 Task: Sort the products in the category "Fragrance" by best match.
Action: Mouse moved to (260, 127)
Screenshot: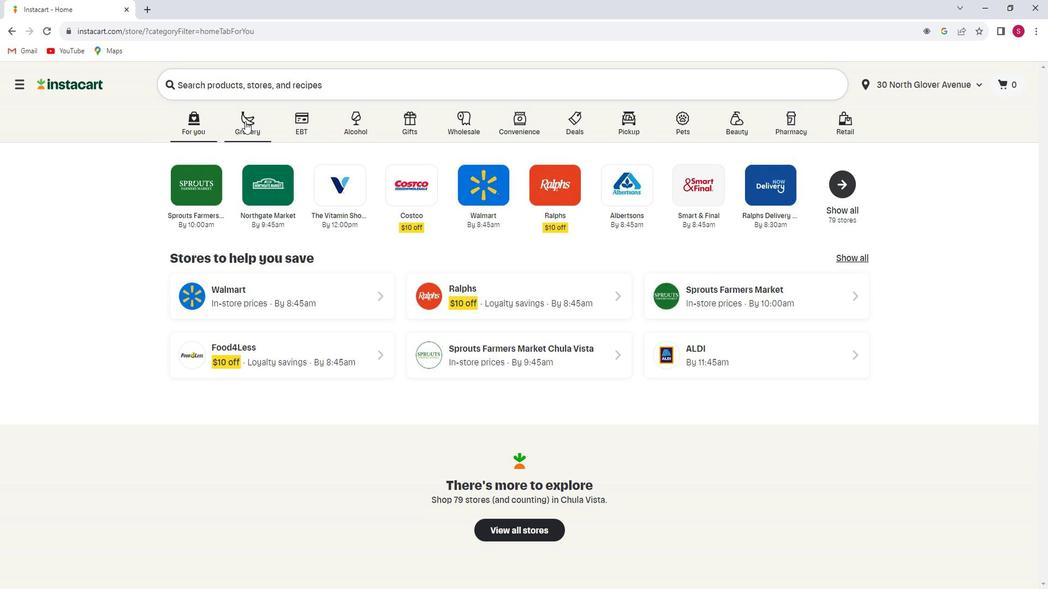 
Action: Mouse pressed left at (260, 127)
Screenshot: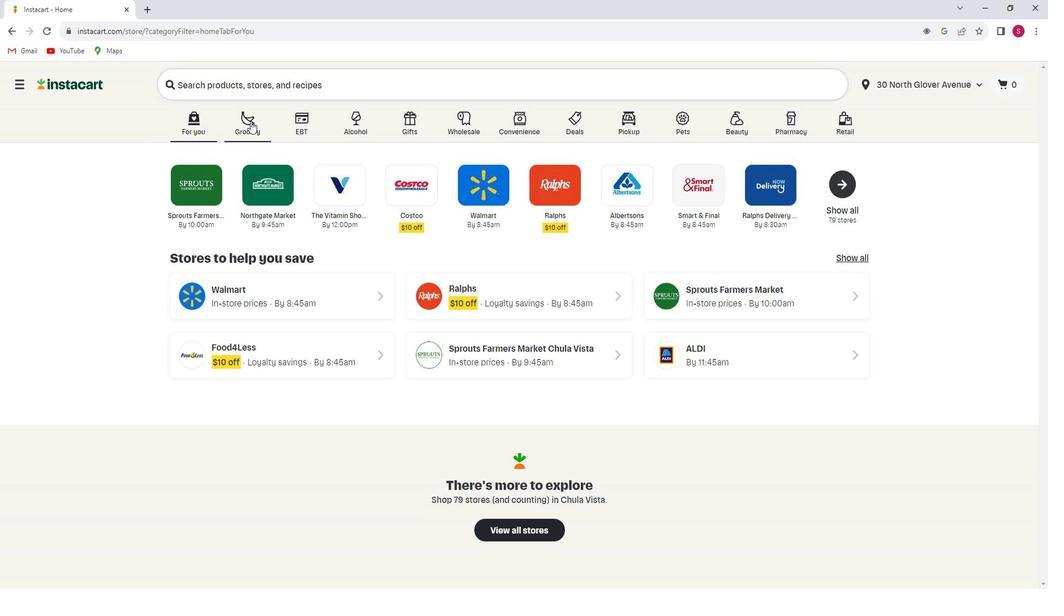 
Action: Mouse moved to (280, 322)
Screenshot: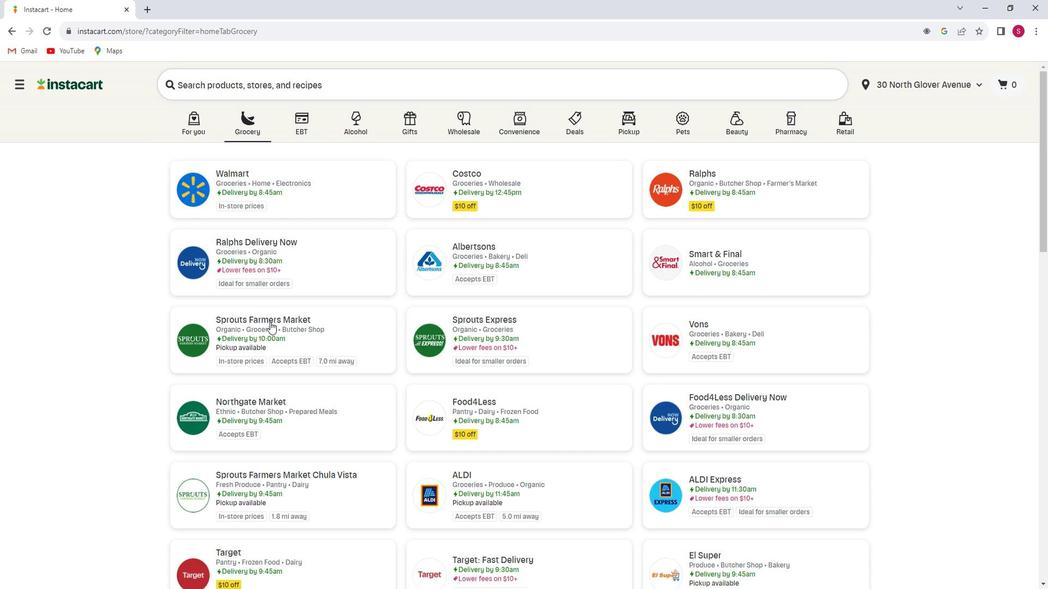
Action: Mouse pressed left at (280, 322)
Screenshot: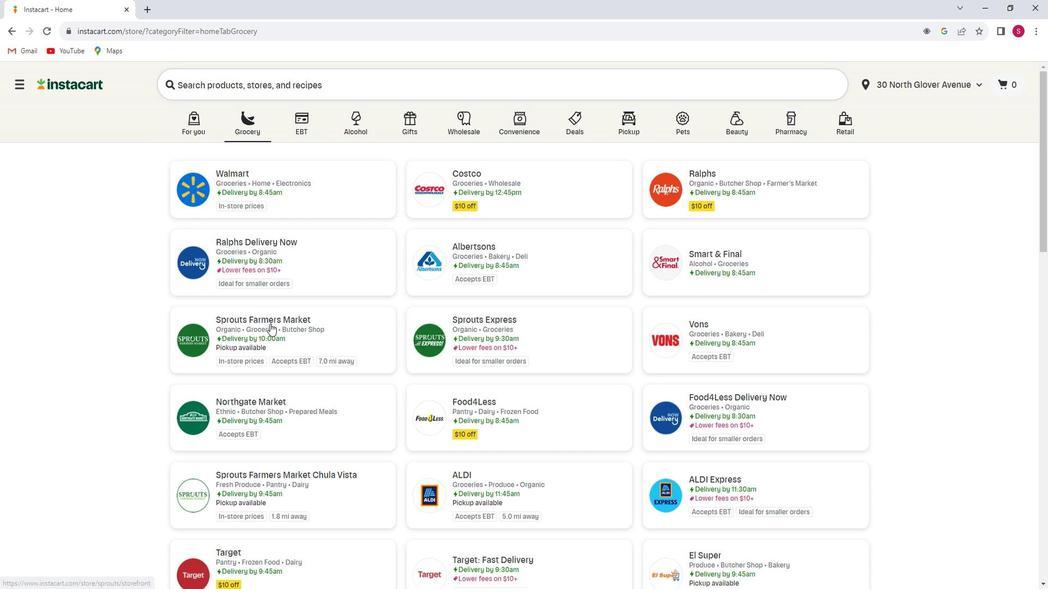 
Action: Mouse moved to (96, 355)
Screenshot: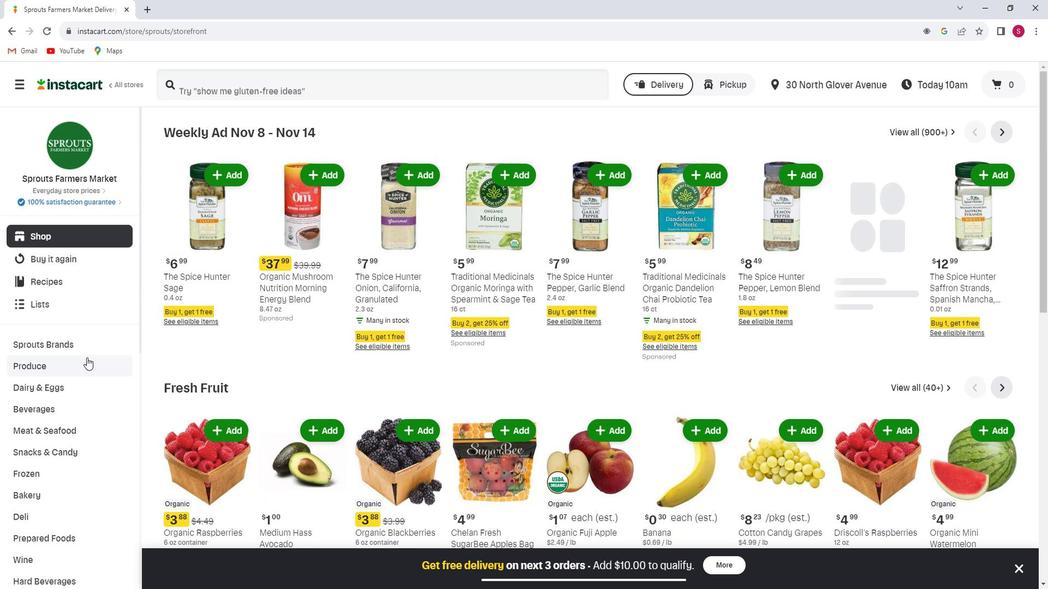 
Action: Mouse scrolled (96, 354) with delta (0, 0)
Screenshot: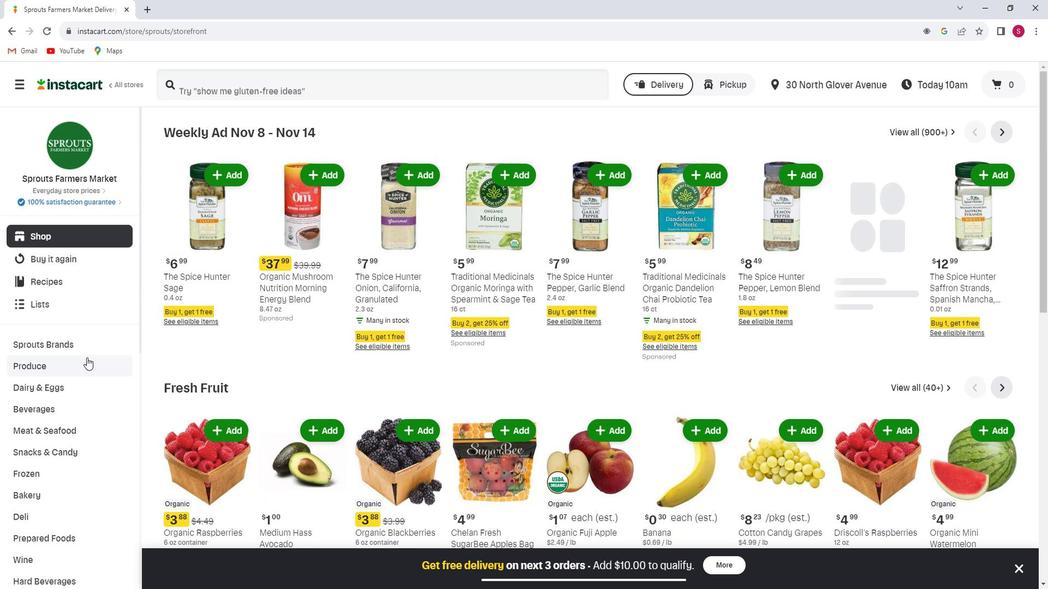 
Action: Mouse scrolled (96, 354) with delta (0, 0)
Screenshot: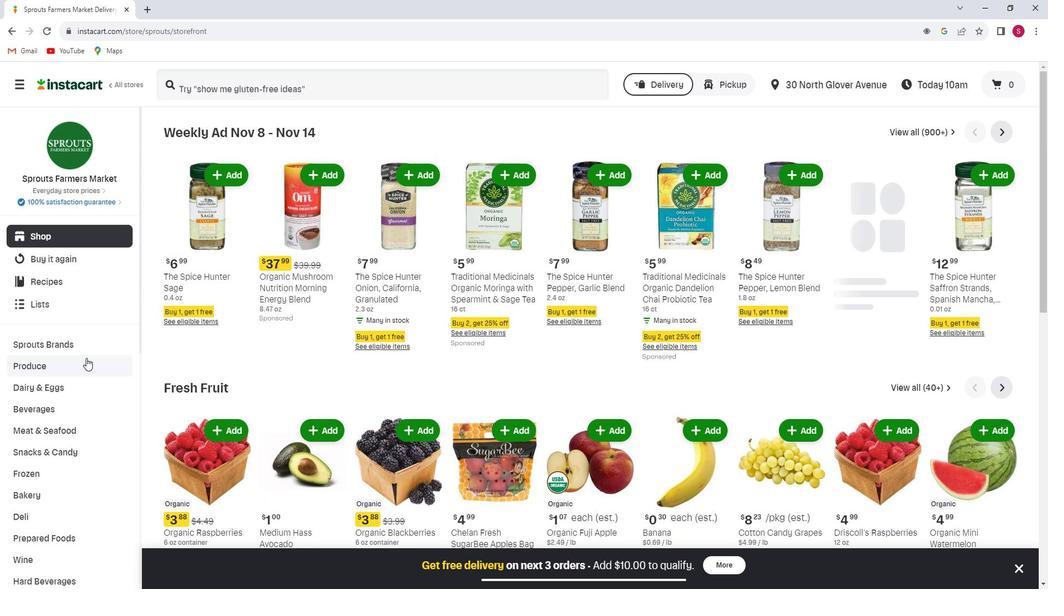 
Action: Mouse scrolled (96, 354) with delta (0, 0)
Screenshot: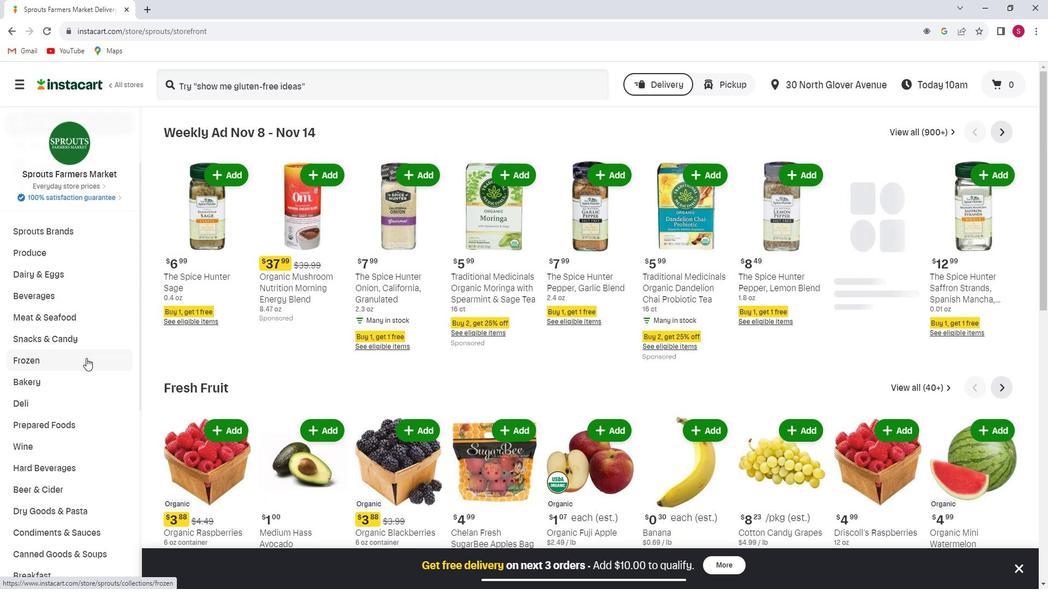 
Action: Mouse scrolled (96, 354) with delta (0, 0)
Screenshot: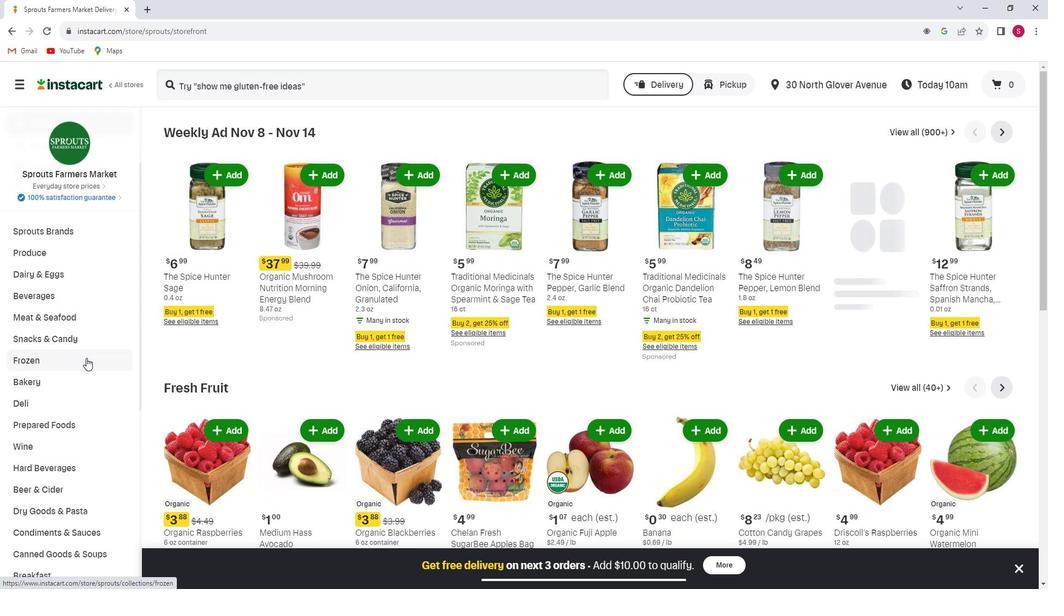 
Action: Mouse scrolled (96, 354) with delta (0, 0)
Screenshot: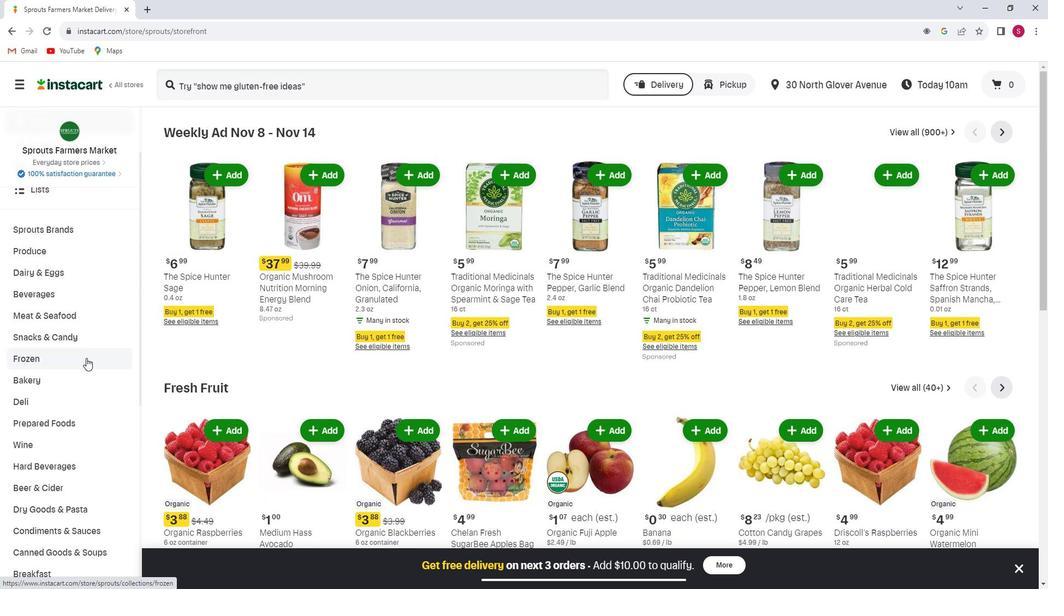 
Action: Mouse scrolled (96, 354) with delta (0, 0)
Screenshot: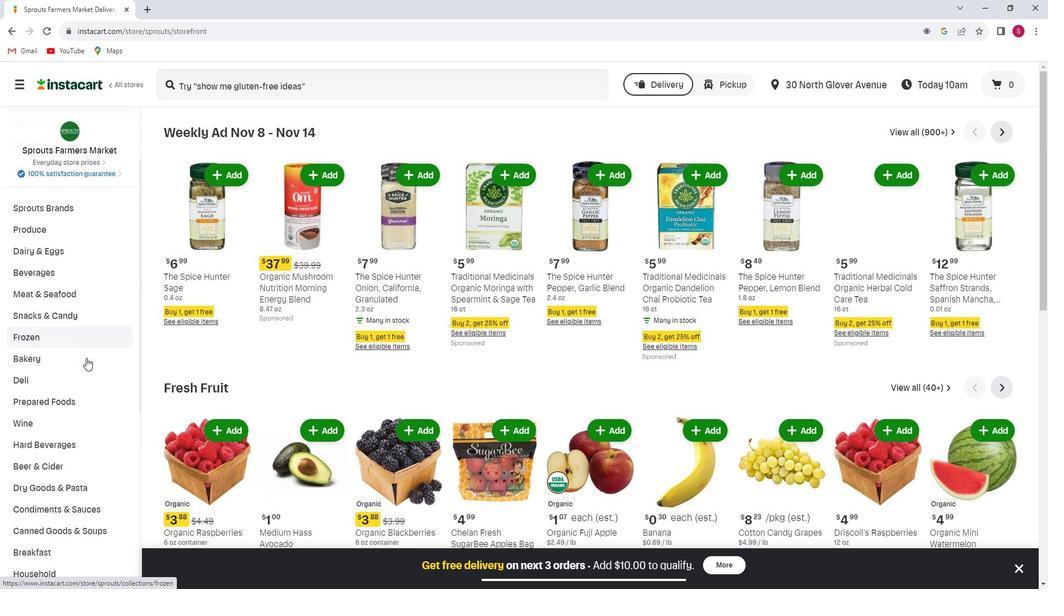 
Action: Mouse scrolled (96, 354) with delta (0, 0)
Screenshot: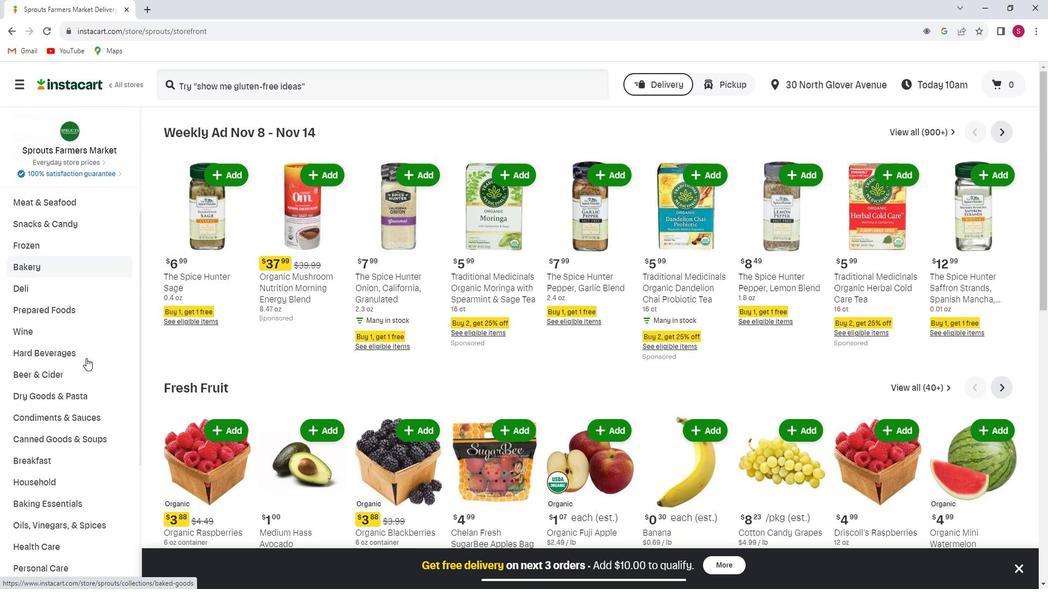 
Action: Mouse scrolled (96, 354) with delta (0, 0)
Screenshot: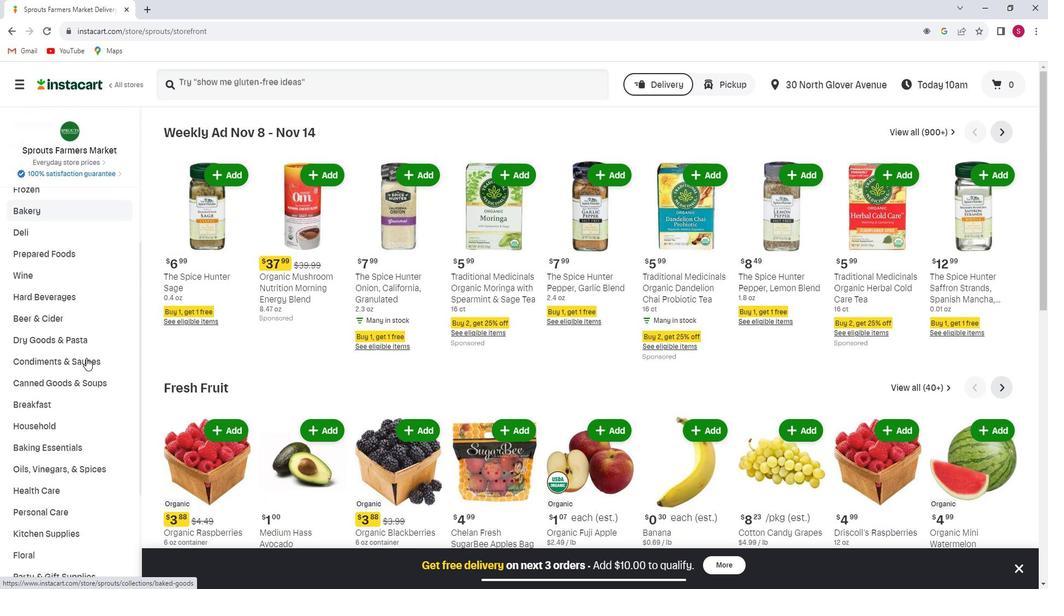 
Action: Mouse scrolled (96, 354) with delta (0, 0)
Screenshot: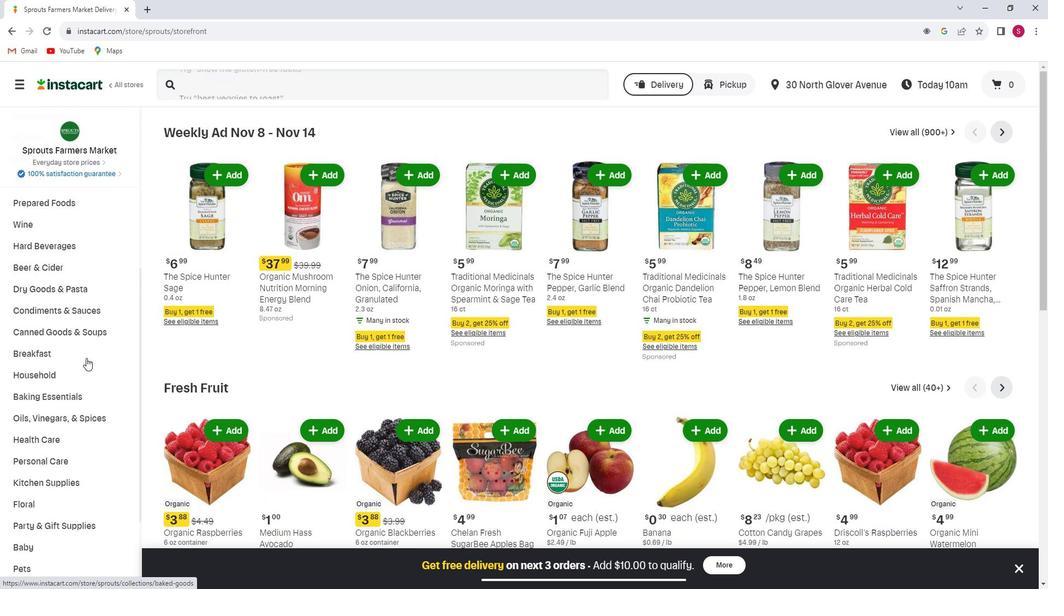 
Action: Mouse moved to (79, 370)
Screenshot: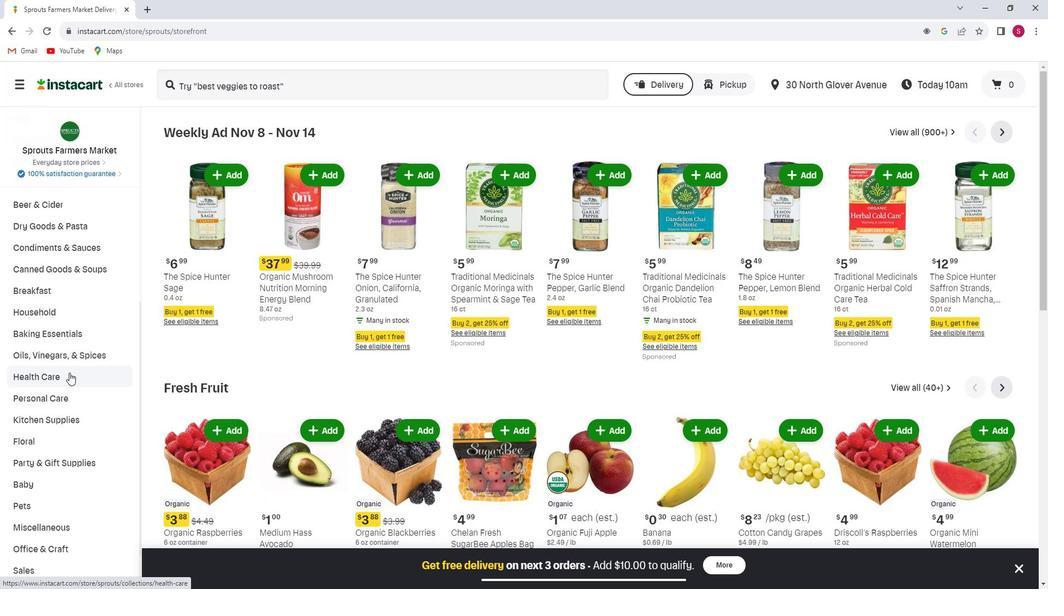 
Action: Mouse scrolled (79, 369) with delta (0, 0)
Screenshot: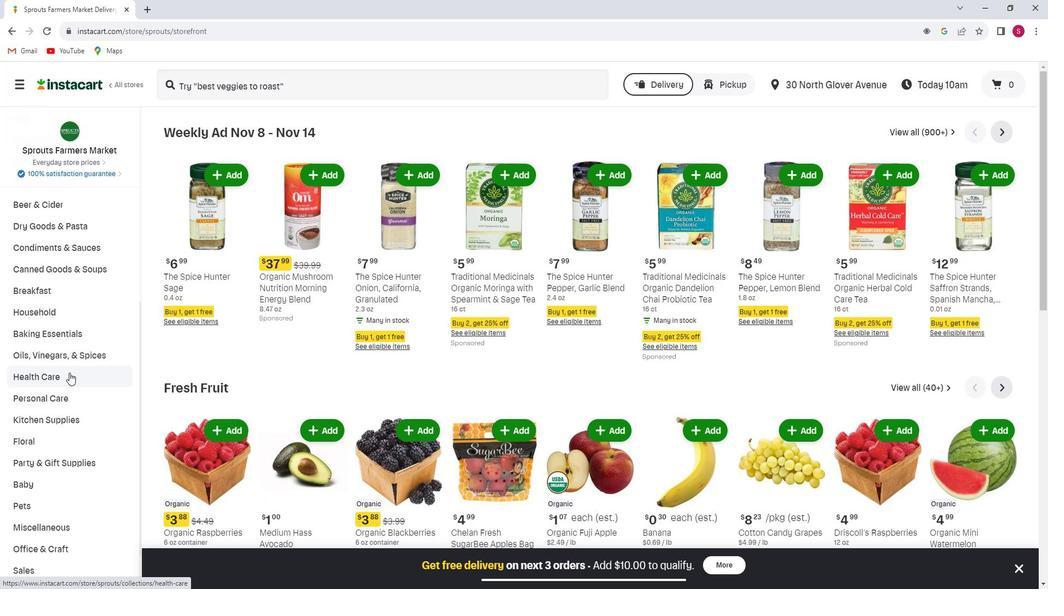 
Action: Mouse scrolled (79, 369) with delta (0, 0)
Screenshot: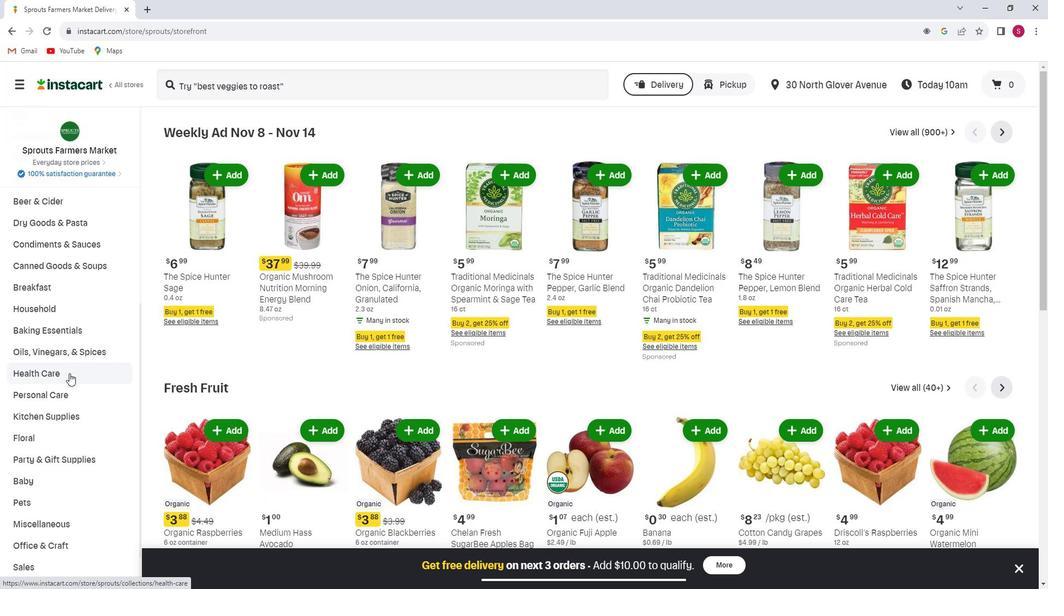 
Action: Mouse moved to (87, 332)
Screenshot: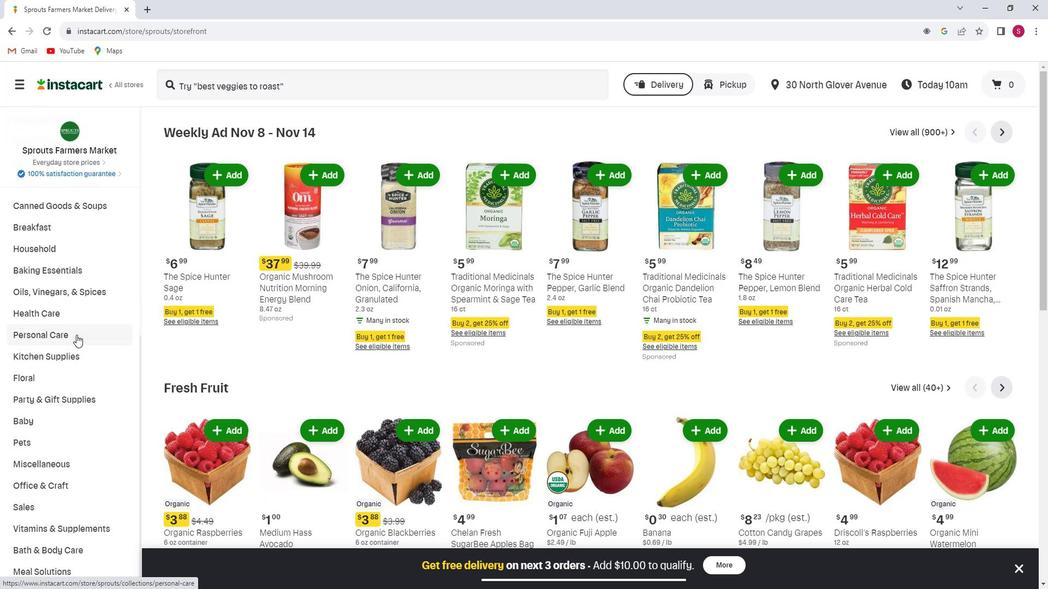 
Action: Mouse pressed left at (87, 332)
Screenshot: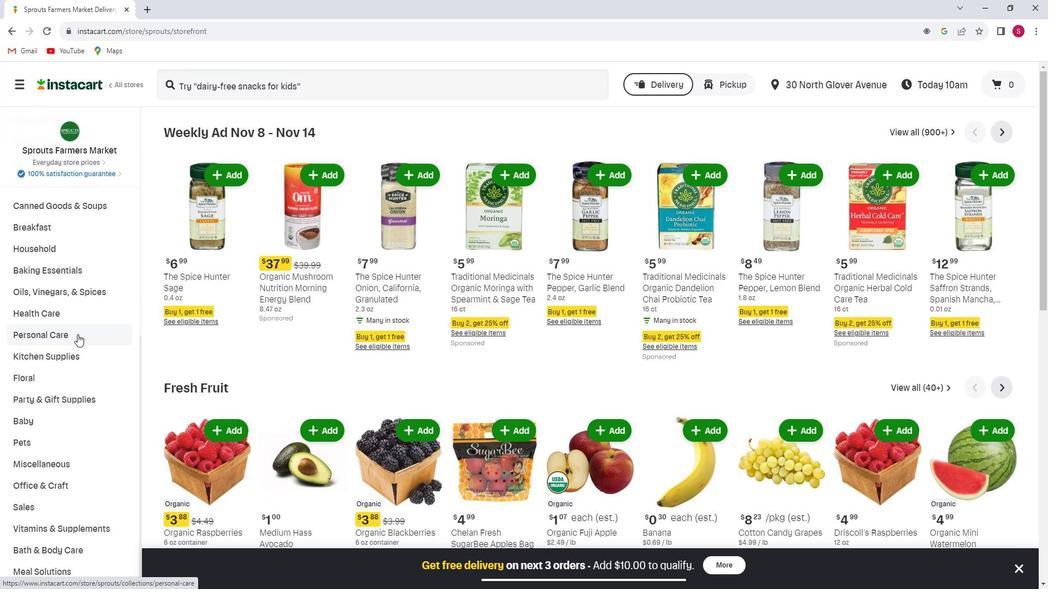 
Action: Mouse moved to (960, 295)
Screenshot: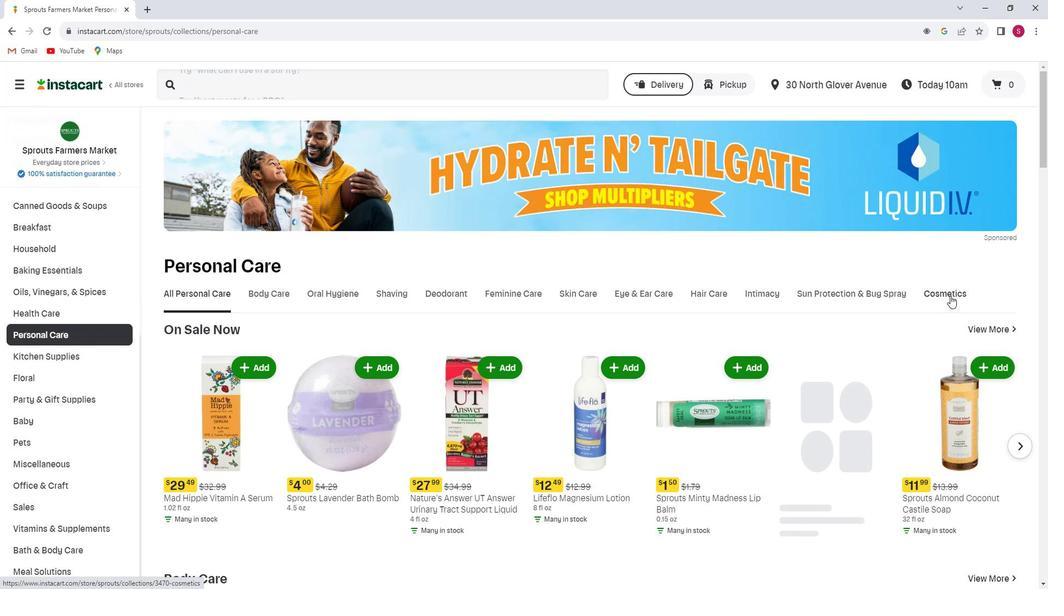 
Action: Mouse pressed left at (960, 295)
Screenshot: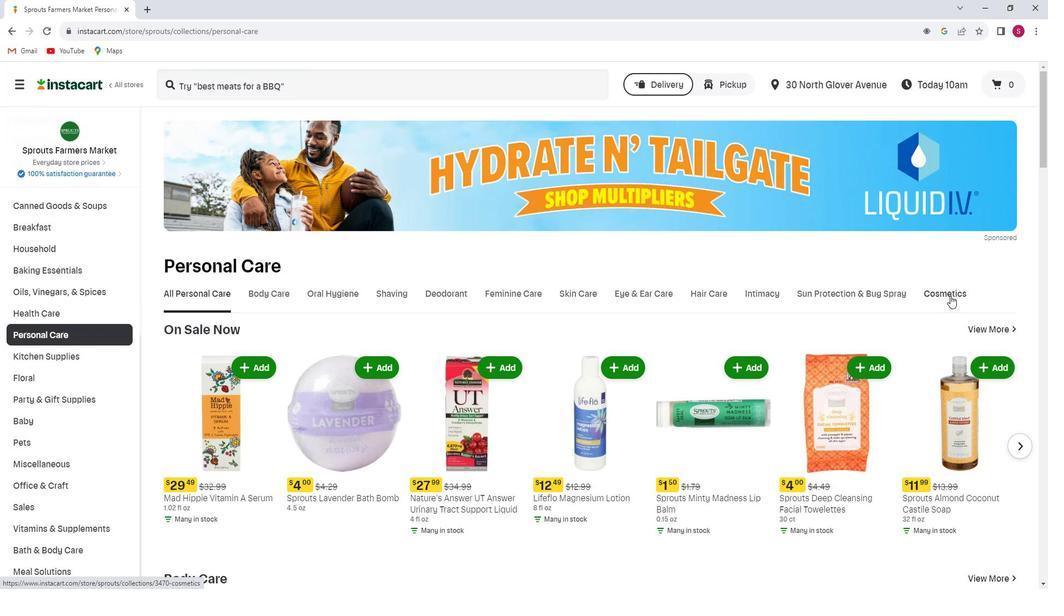 
Action: Mouse moved to (395, 212)
Screenshot: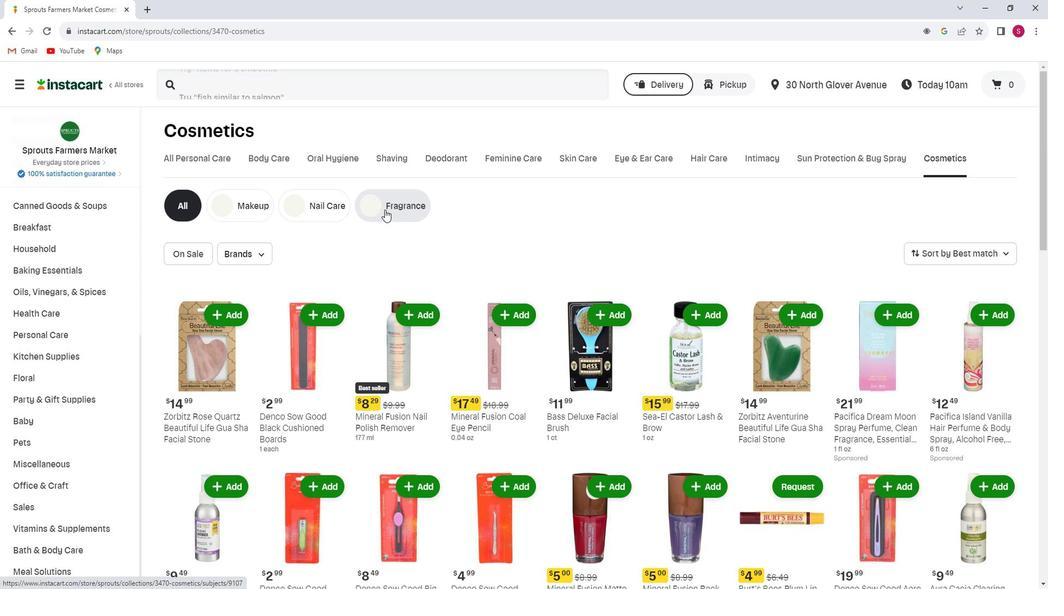 
Action: Mouse pressed left at (395, 212)
Screenshot: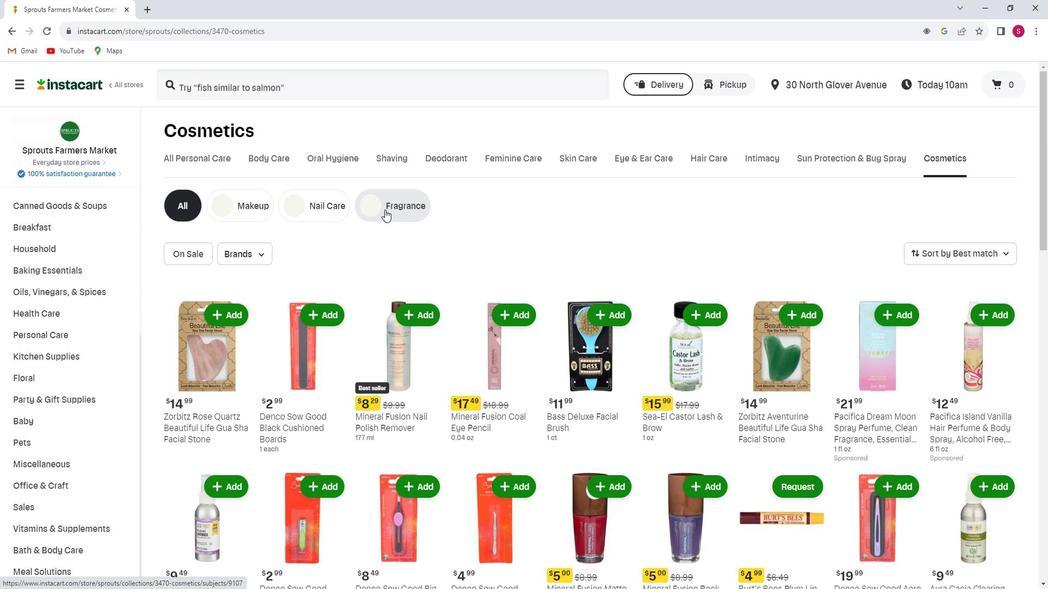 
Action: Mouse moved to (1003, 257)
Screenshot: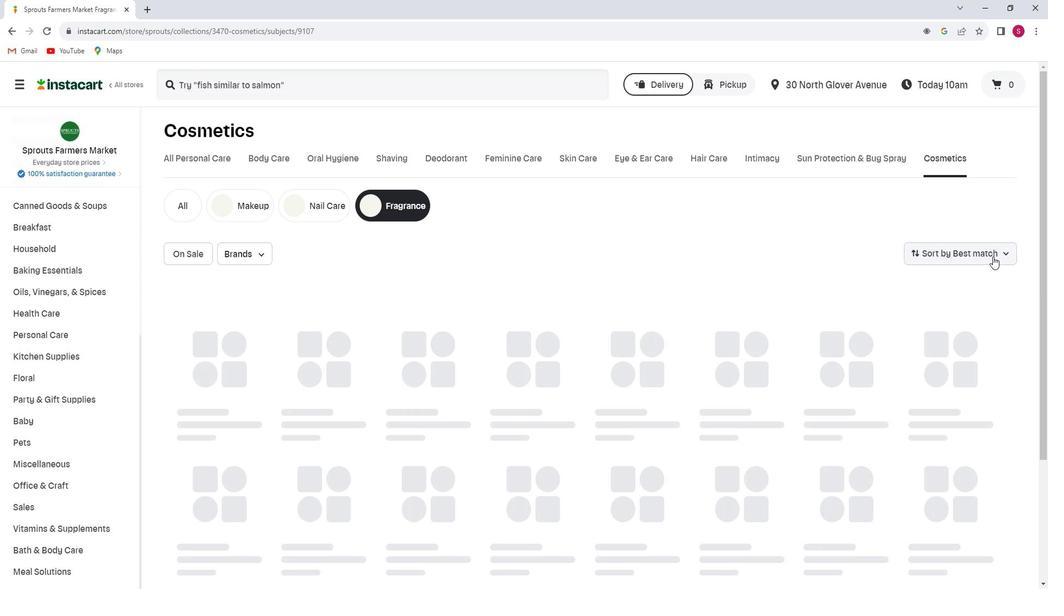 
Action: Mouse pressed left at (1003, 257)
Screenshot: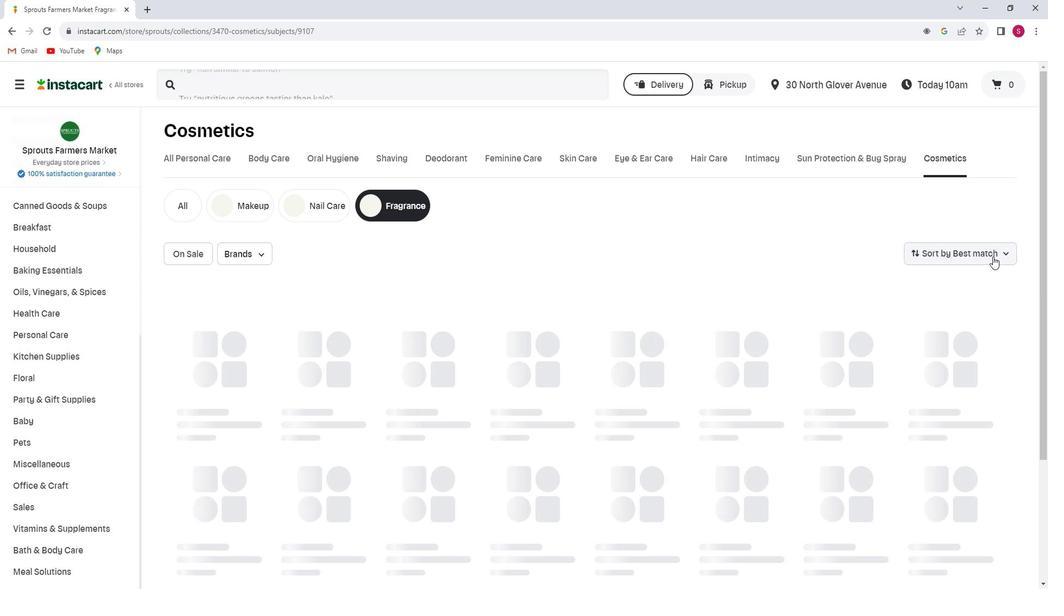 
Action: Mouse moved to (974, 286)
Screenshot: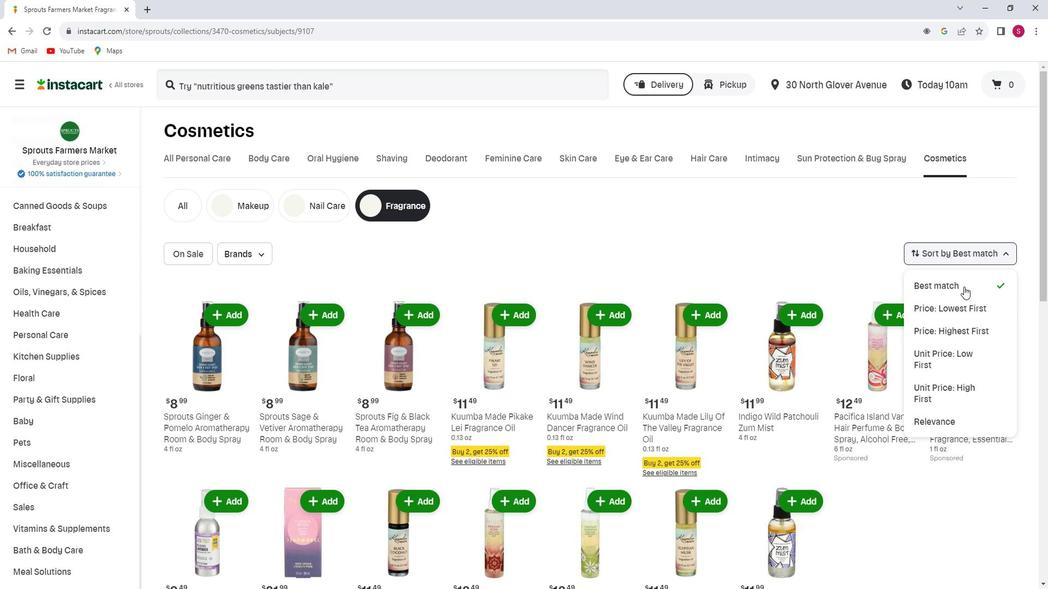 
Action: Mouse pressed left at (974, 286)
Screenshot: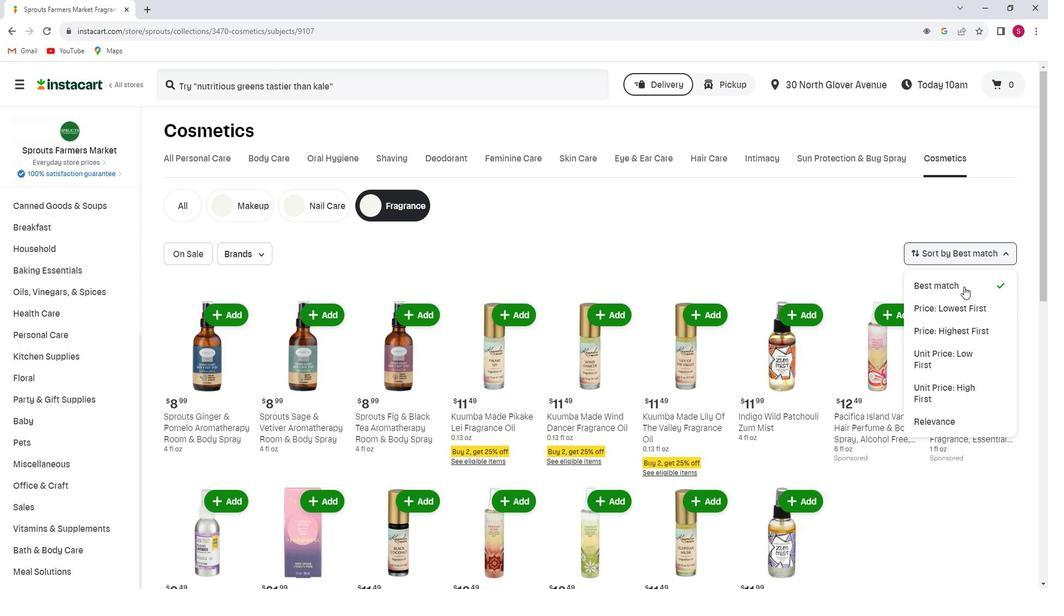 
Action: Mouse moved to (870, 282)
Screenshot: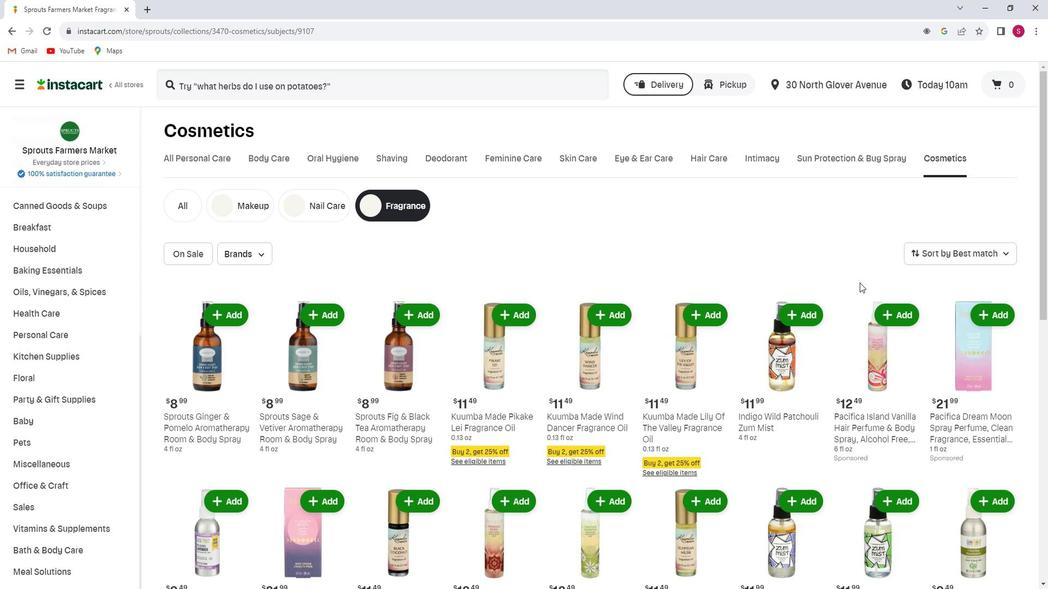 
